 Task: Check the percentage active listings of spa in the last 5 years.
Action: Mouse moved to (837, 196)
Screenshot: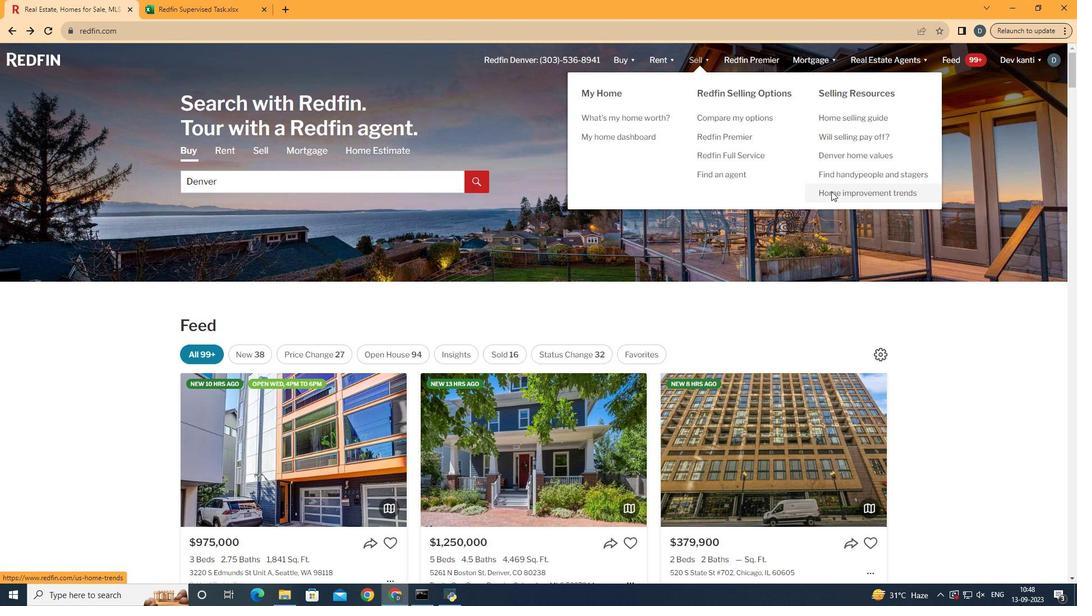 
Action: Mouse pressed left at (837, 196)
Screenshot: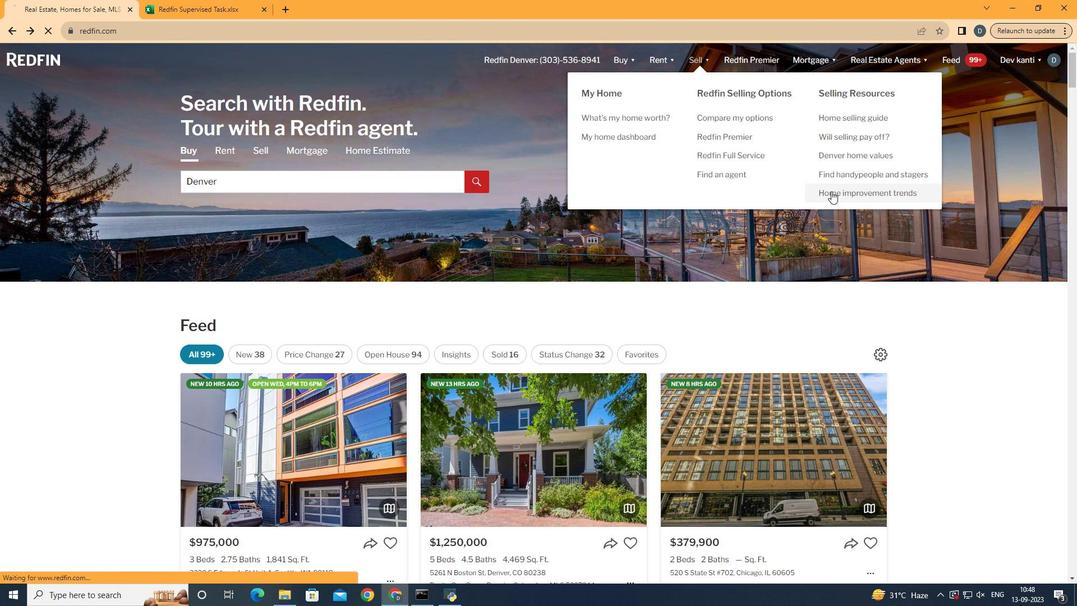 
Action: Mouse moved to (282, 215)
Screenshot: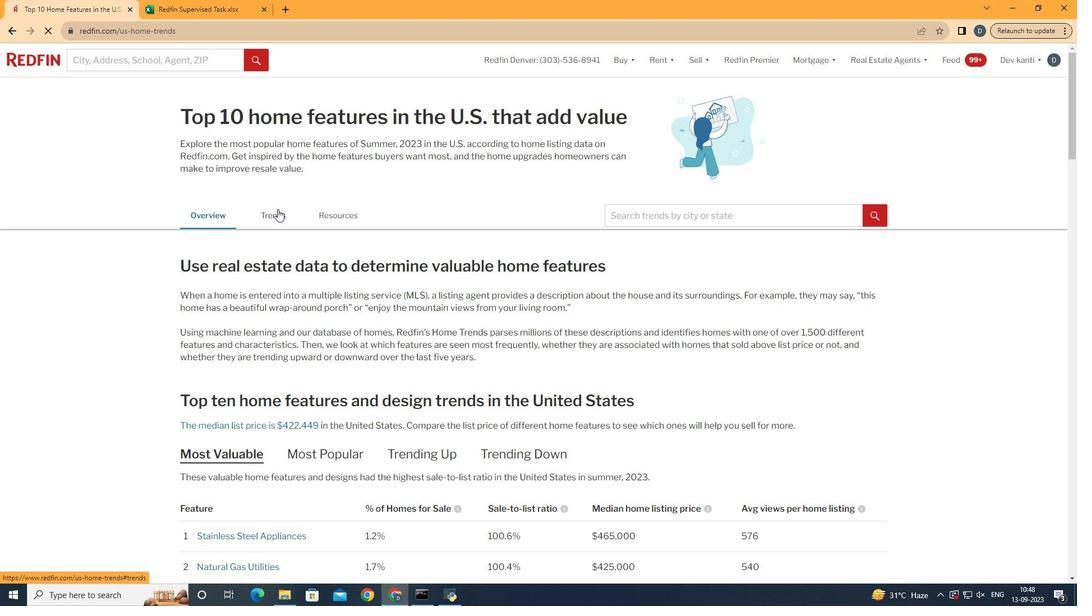 
Action: Mouse pressed left at (282, 215)
Screenshot: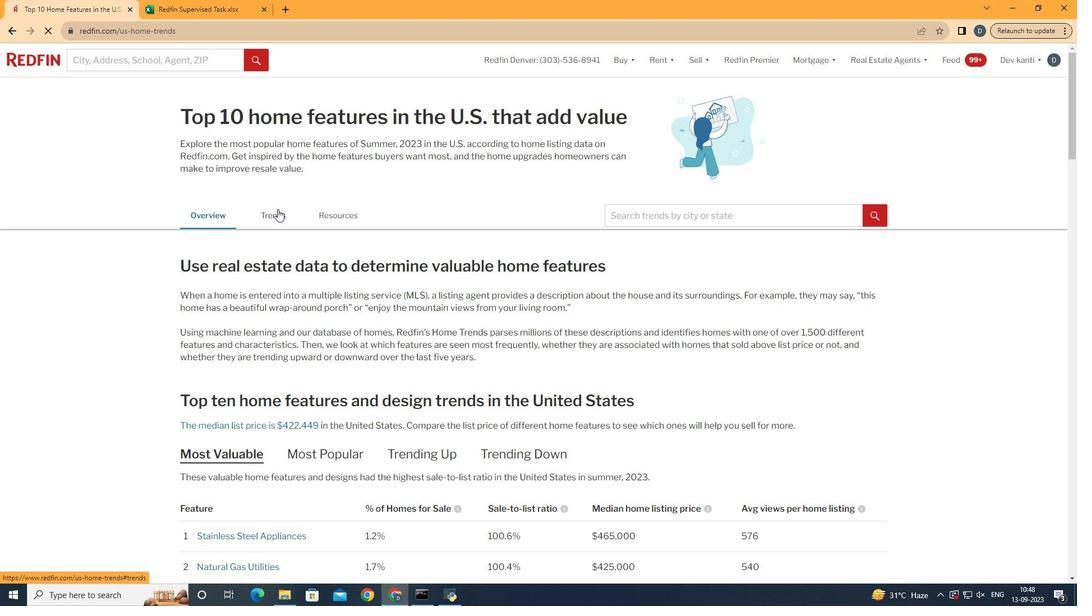
Action: Mouse moved to (389, 337)
Screenshot: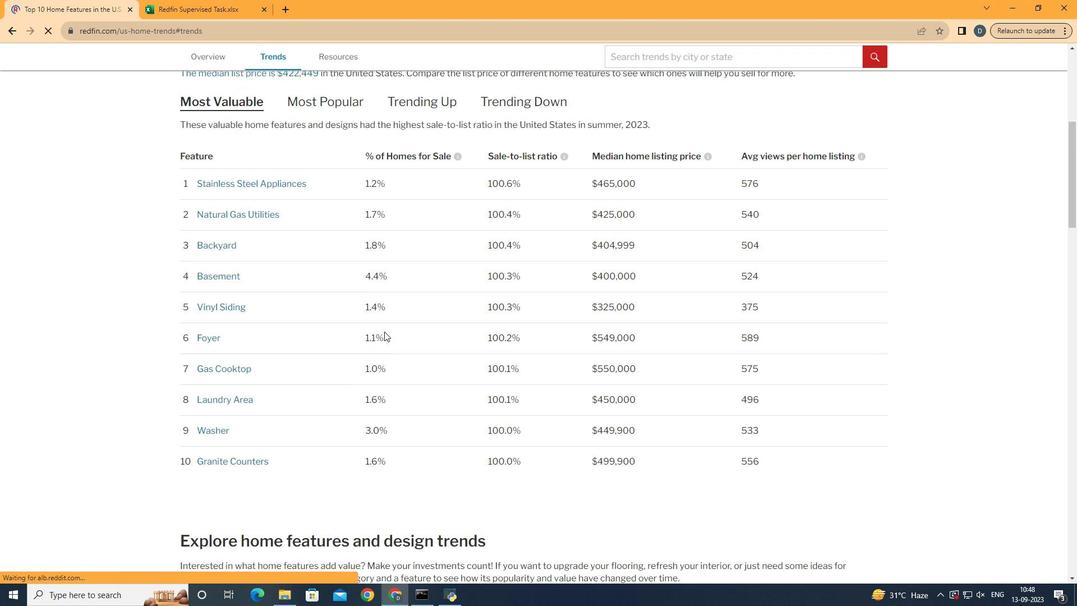 
Action: Mouse scrolled (389, 336) with delta (0, 0)
Screenshot: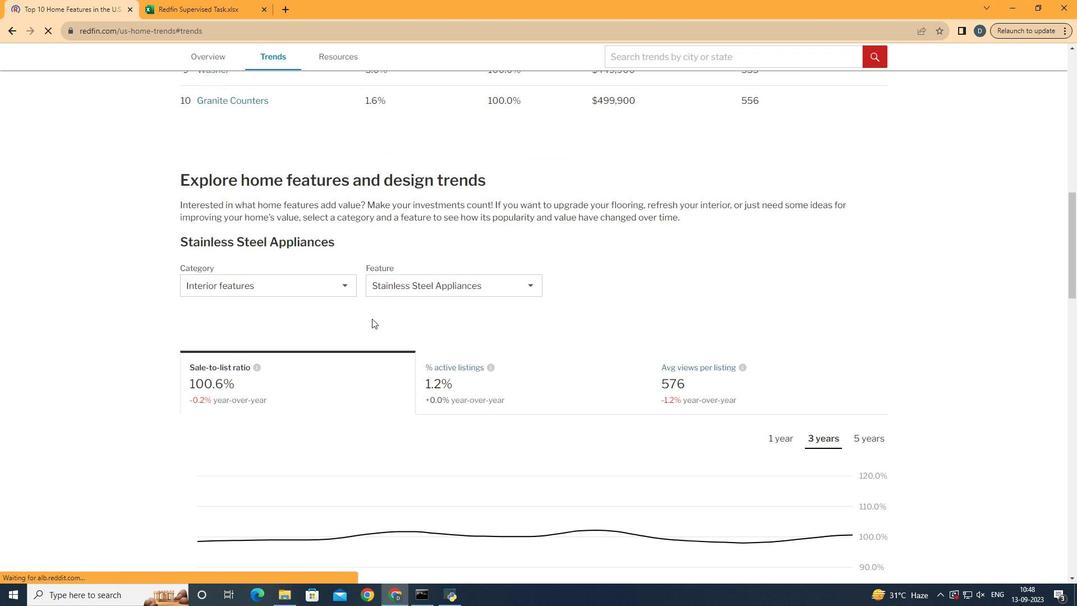 
Action: Mouse scrolled (389, 336) with delta (0, 0)
Screenshot: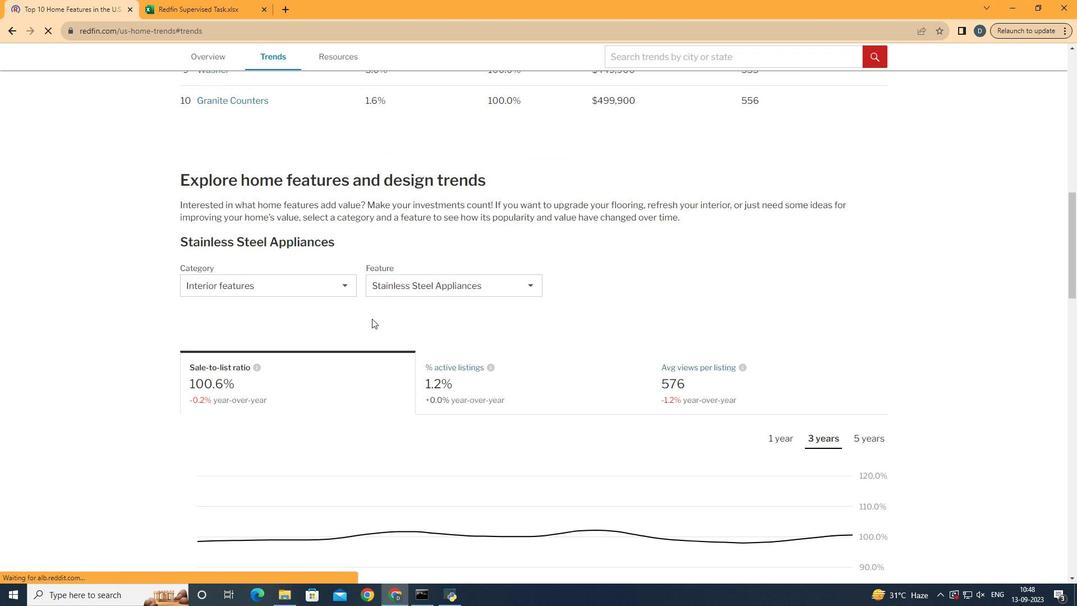 
Action: Mouse scrolled (389, 336) with delta (0, 0)
Screenshot: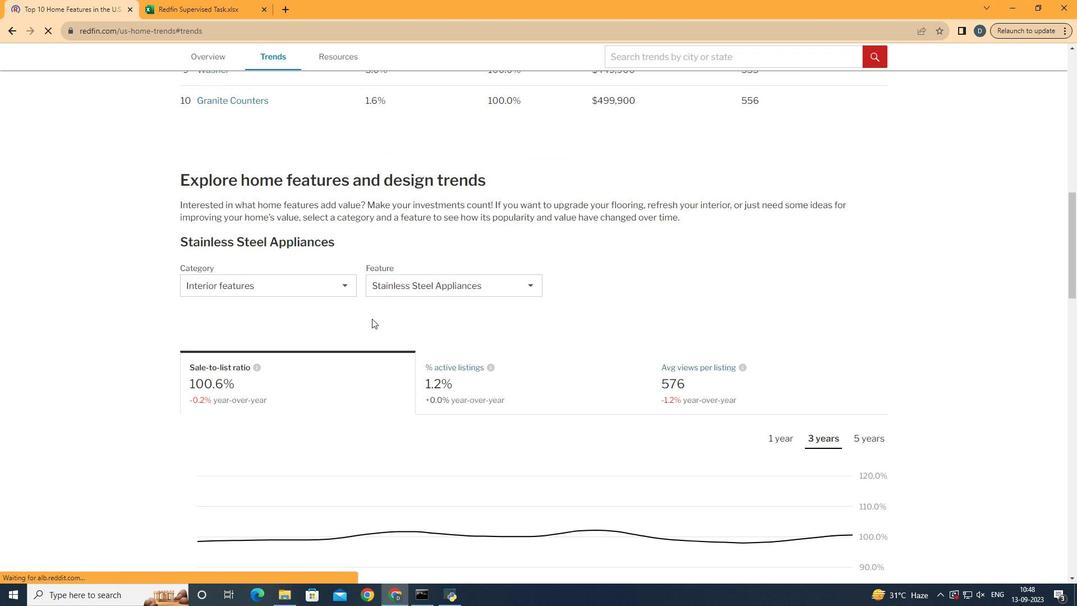 
Action: Mouse scrolled (389, 336) with delta (0, 0)
Screenshot: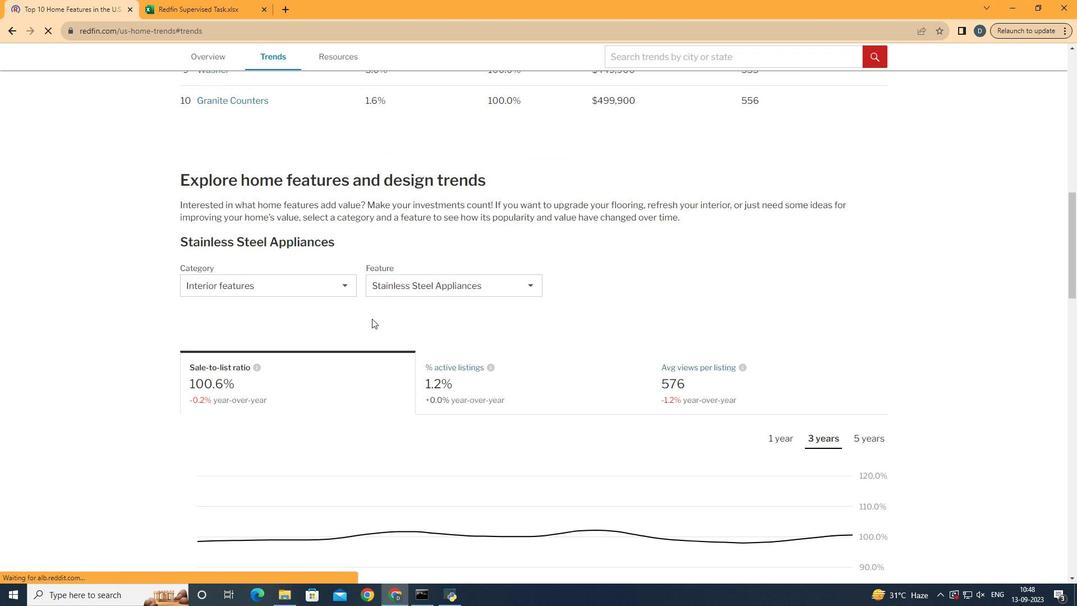 
Action: Mouse scrolled (389, 336) with delta (0, 0)
Screenshot: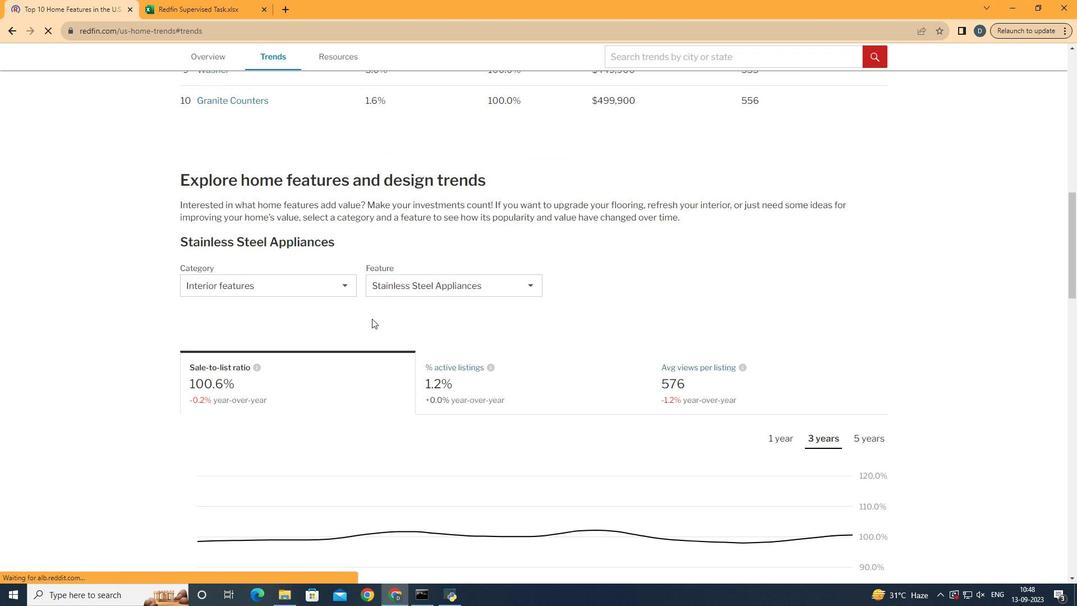 
Action: Mouse scrolled (389, 336) with delta (0, 0)
Screenshot: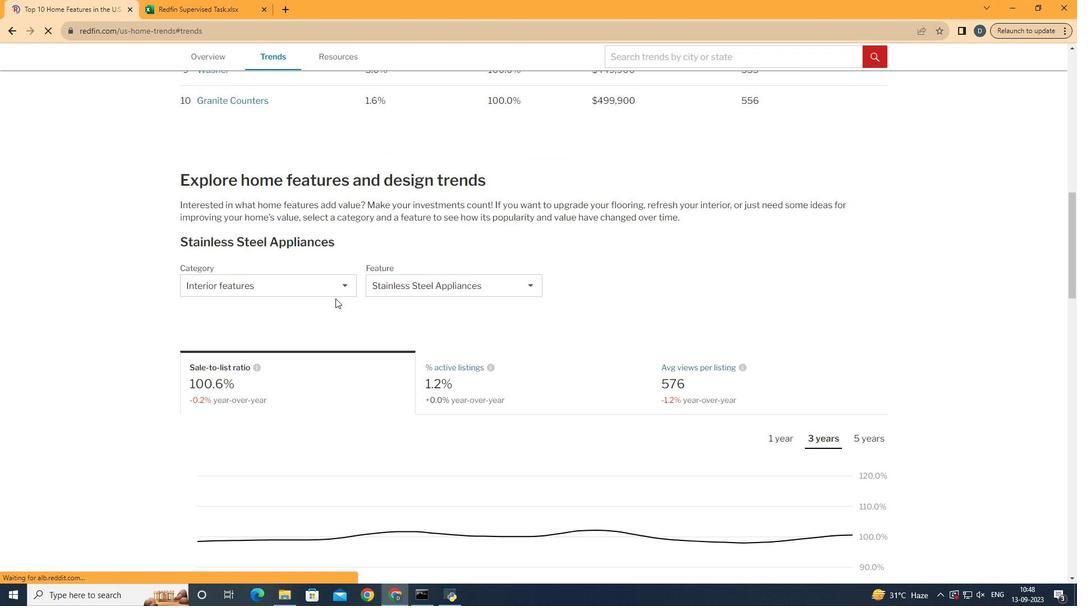 
Action: Mouse moved to (389, 337)
Screenshot: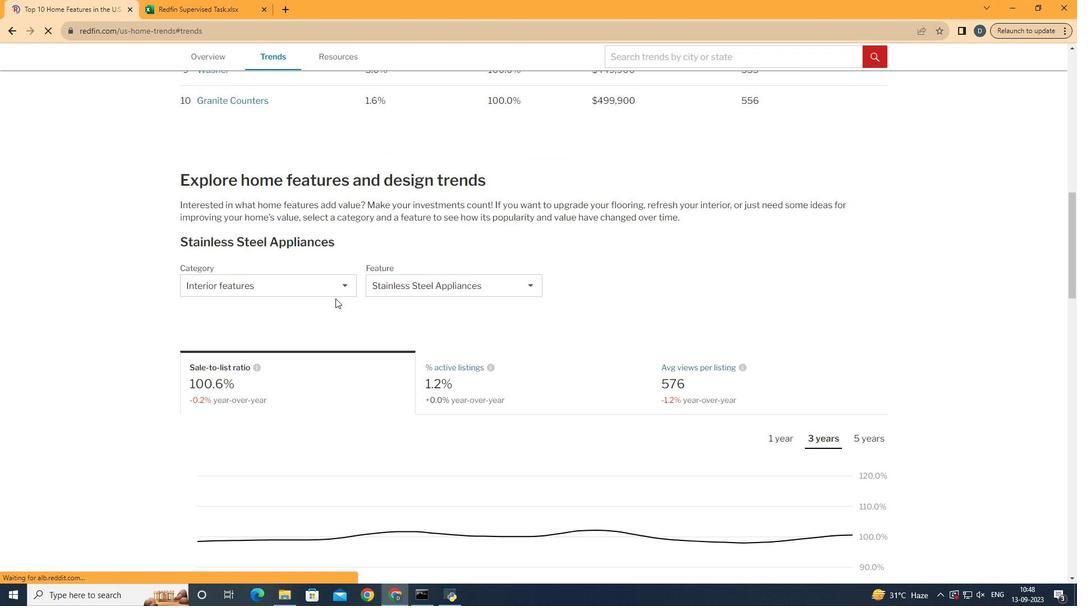 
Action: Mouse scrolled (389, 336) with delta (0, 0)
Screenshot: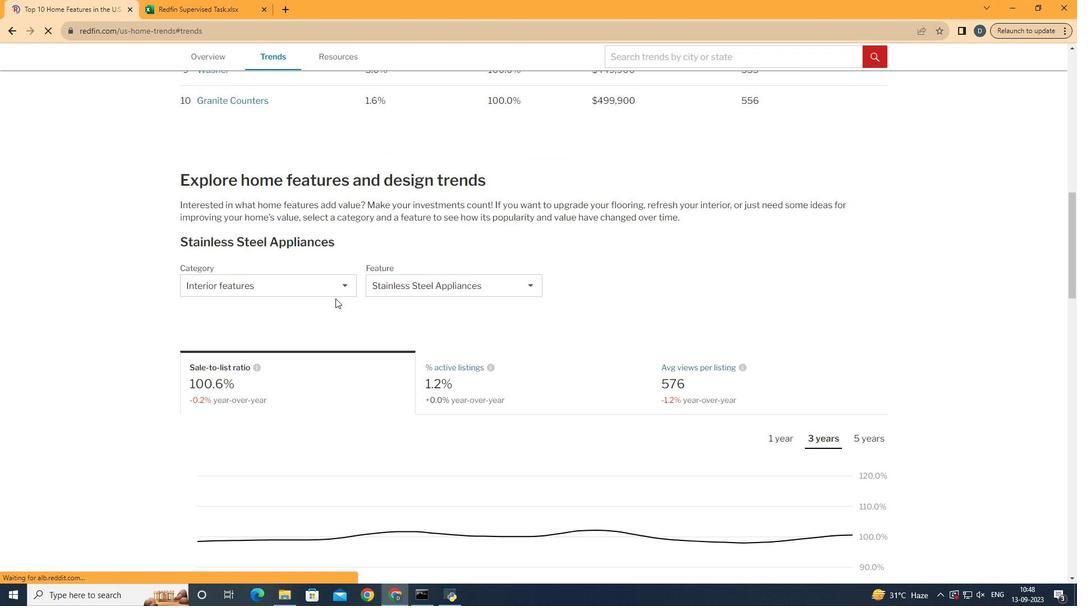 
Action: Mouse moved to (319, 288)
Screenshot: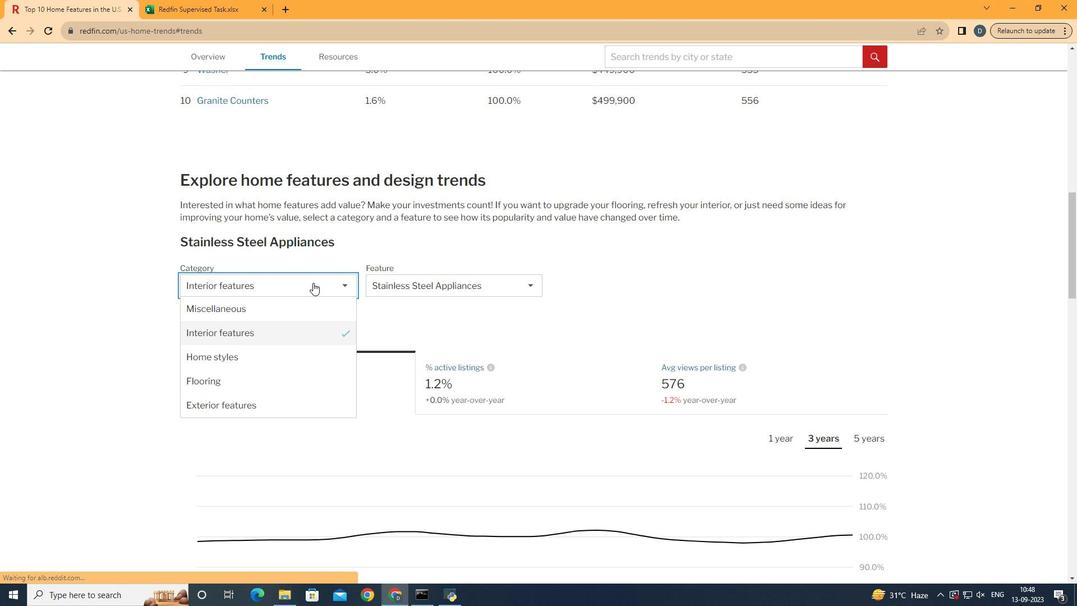 
Action: Mouse pressed left at (319, 288)
Screenshot: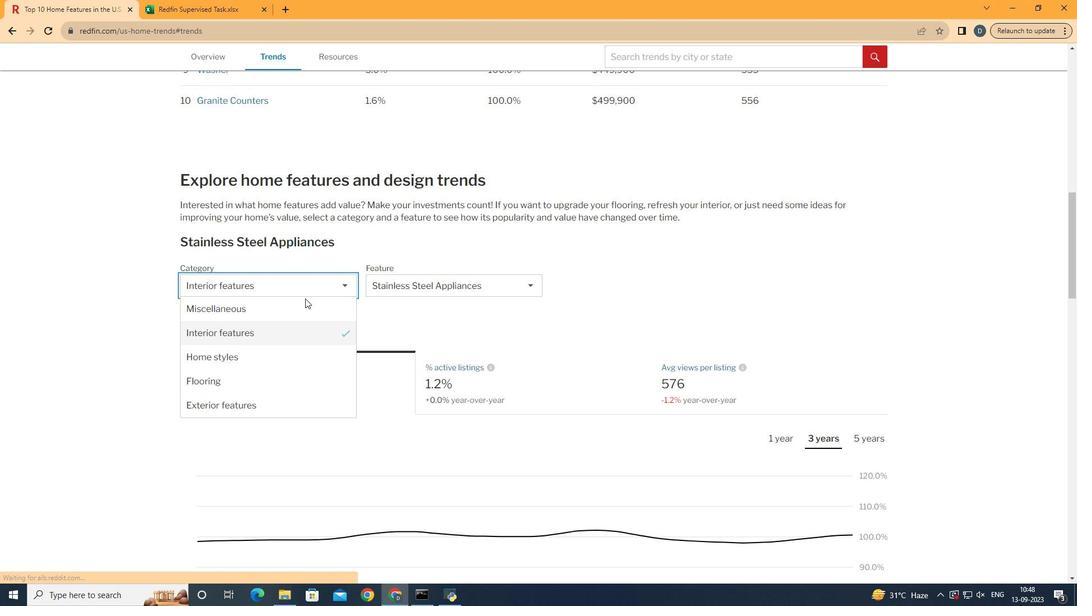 
Action: Mouse moved to (300, 341)
Screenshot: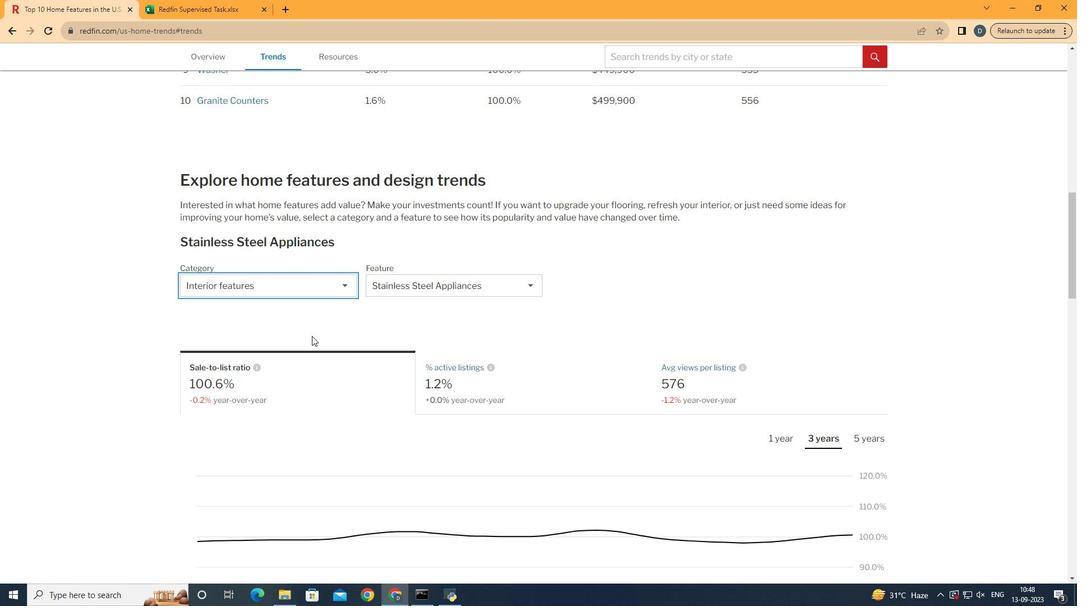 
Action: Mouse pressed left at (300, 341)
Screenshot: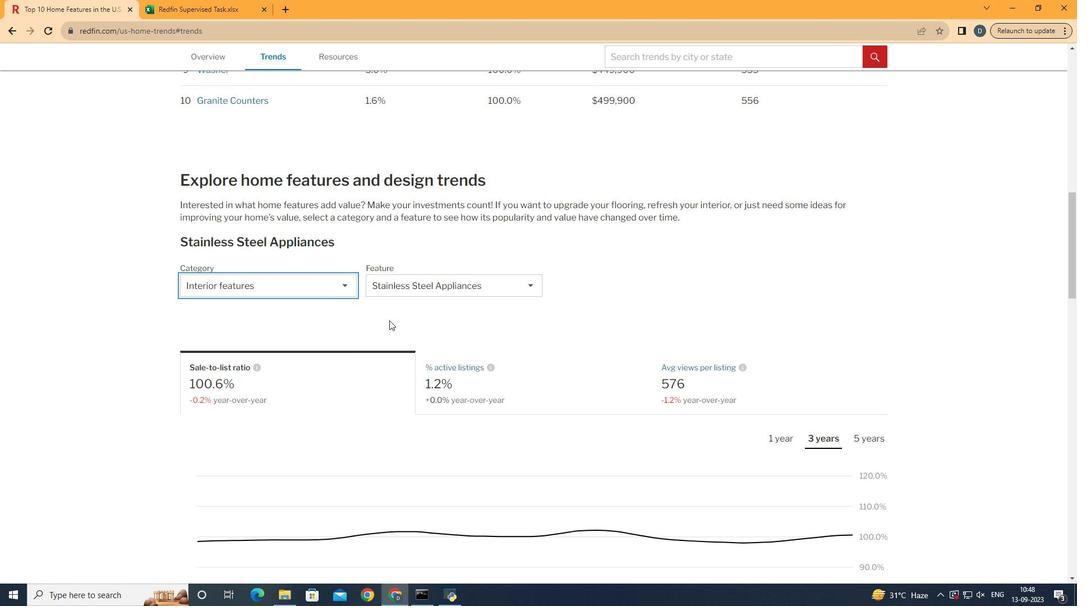 
Action: Mouse moved to (490, 299)
Screenshot: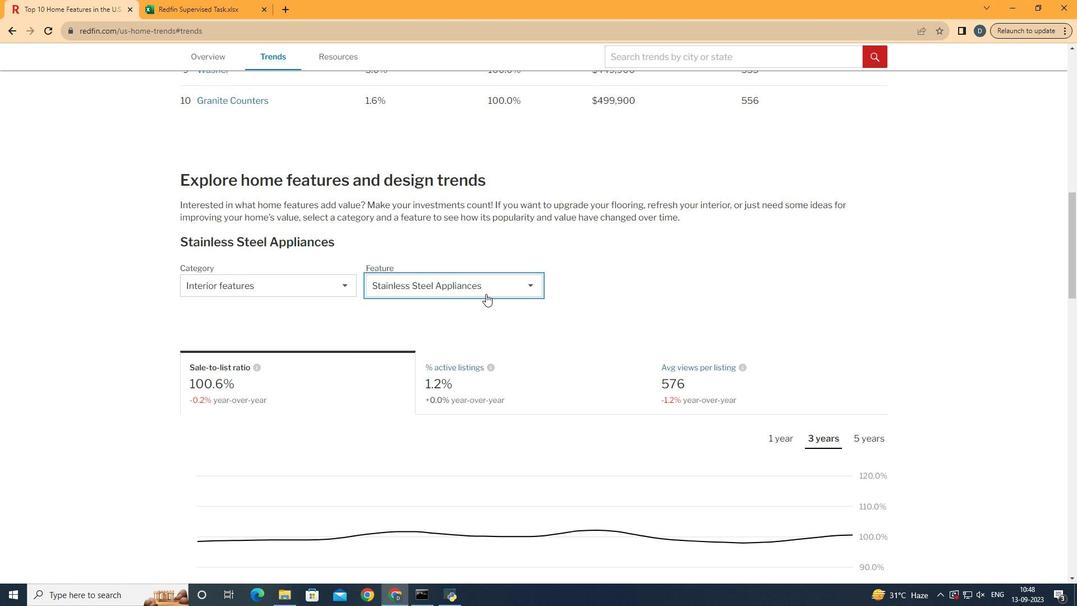 
Action: Mouse pressed left at (490, 299)
Screenshot: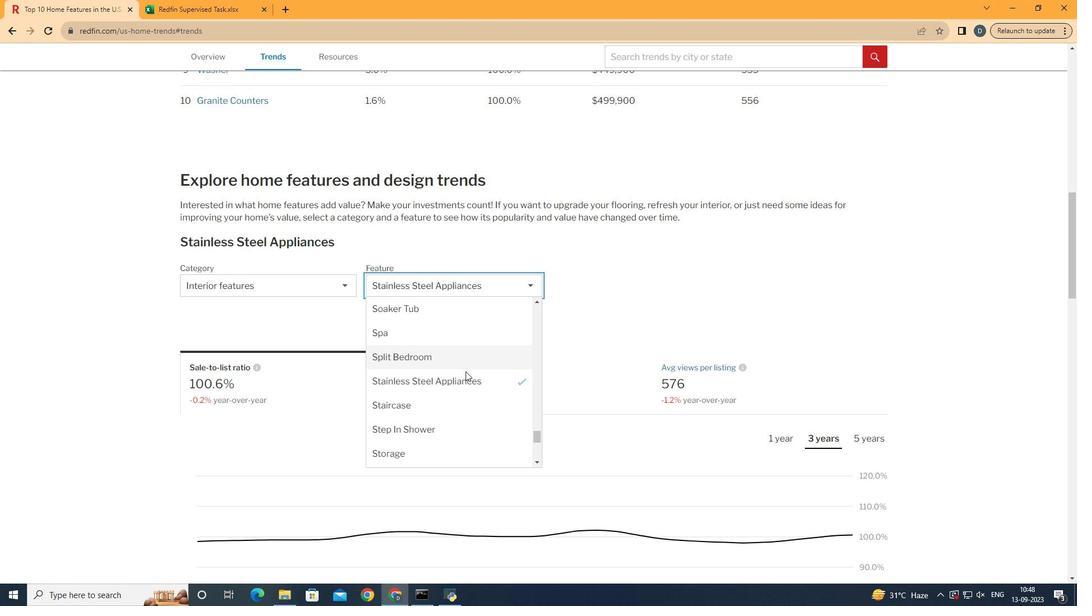 
Action: Mouse moved to (484, 341)
Screenshot: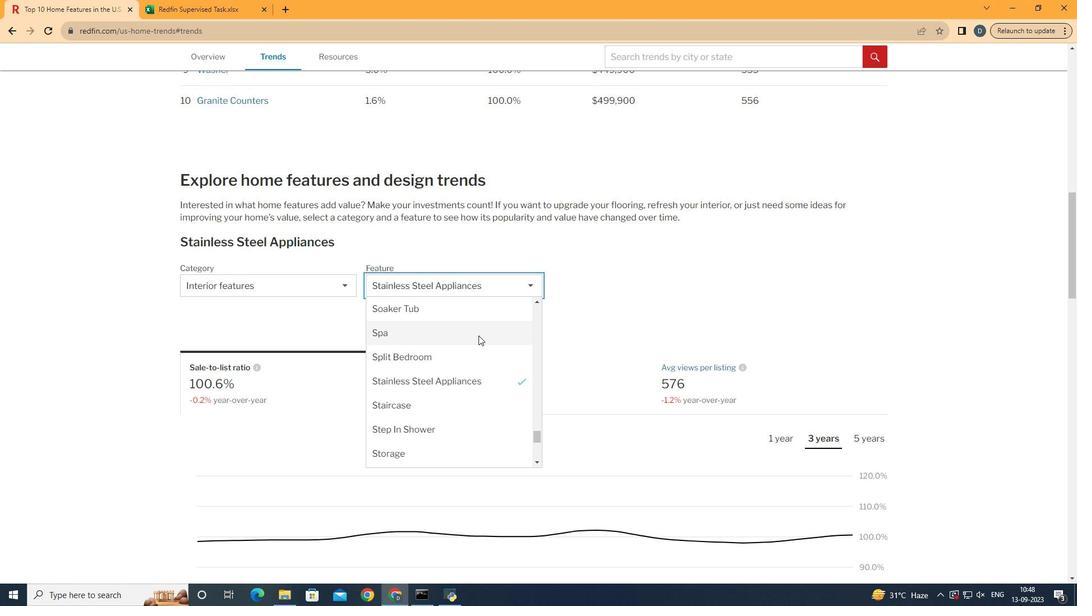 
Action: Mouse pressed left at (484, 341)
Screenshot: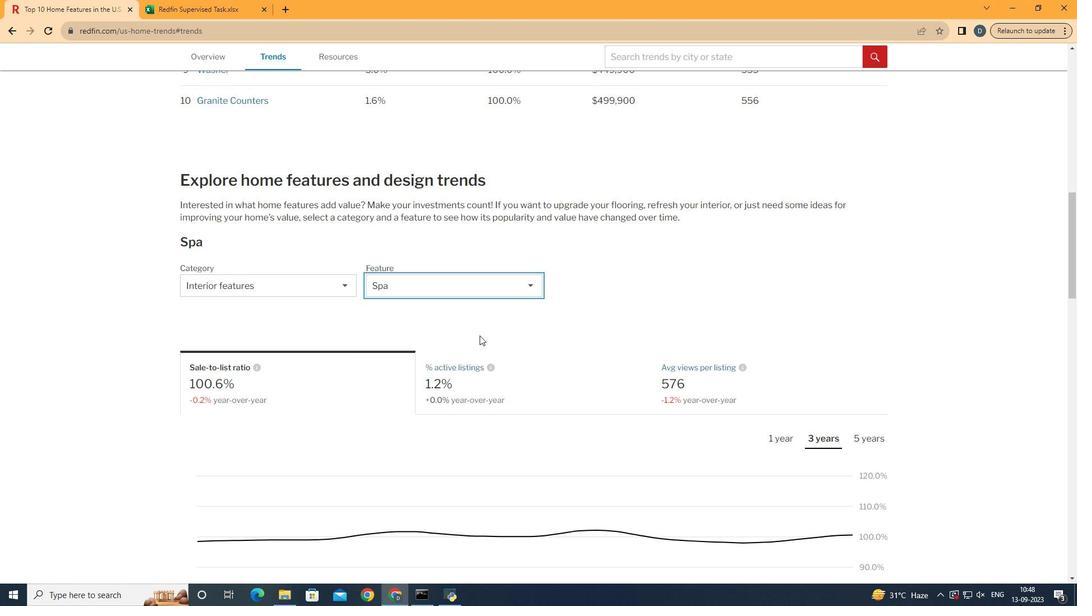 
Action: Mouse moved to (578, 383)
Screenshot: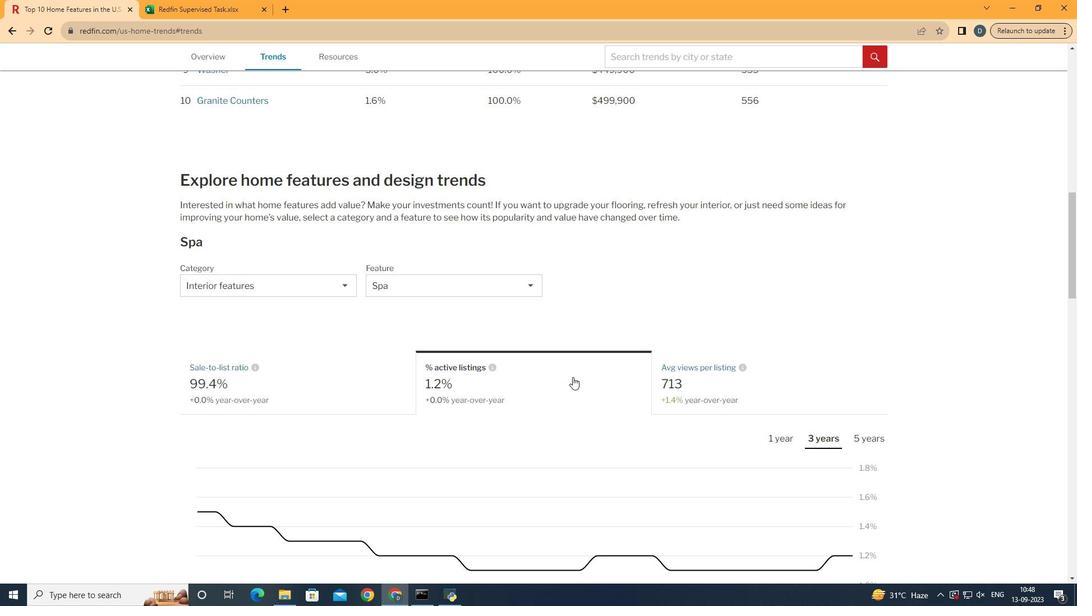 
Action: Mouse pressed left at (578, 383)
Screenshot: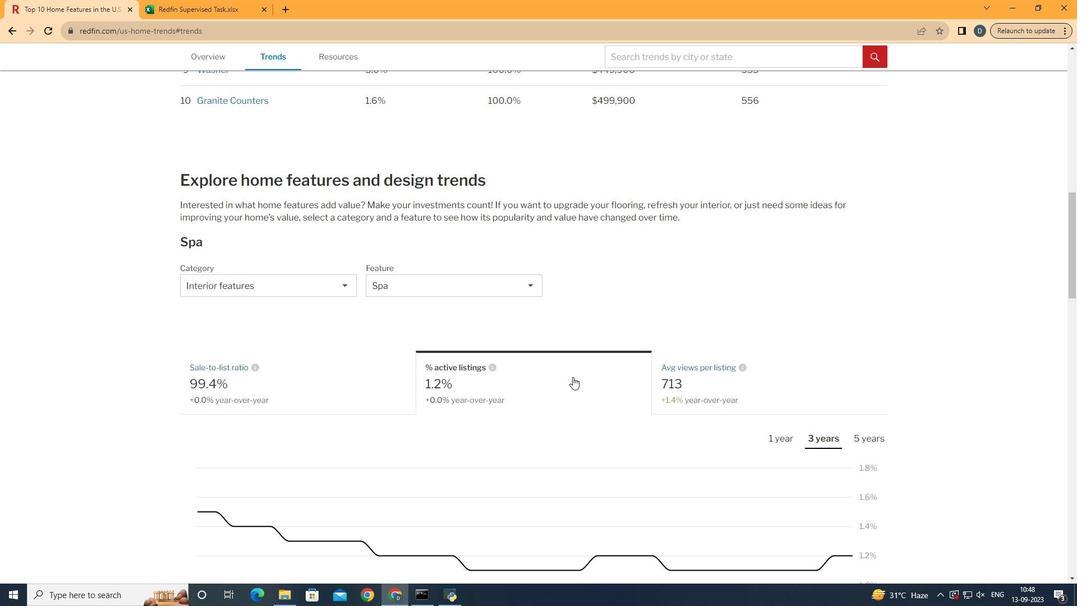
Action: Mouse moved to (871, 442)
Screenshot: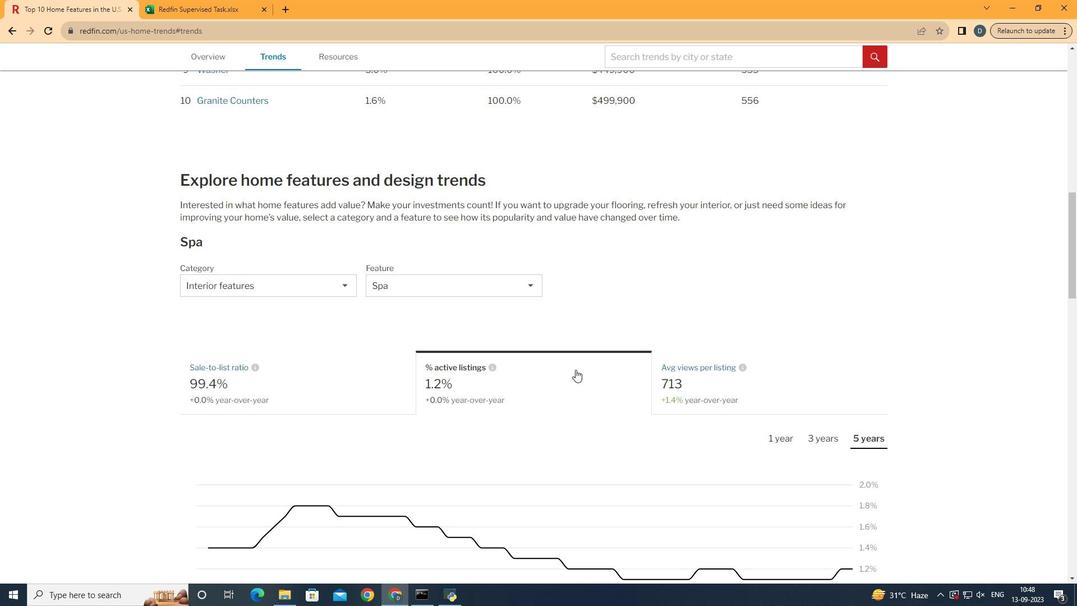 
Action: Mouse pressed left at (871, 442)
Screenshot: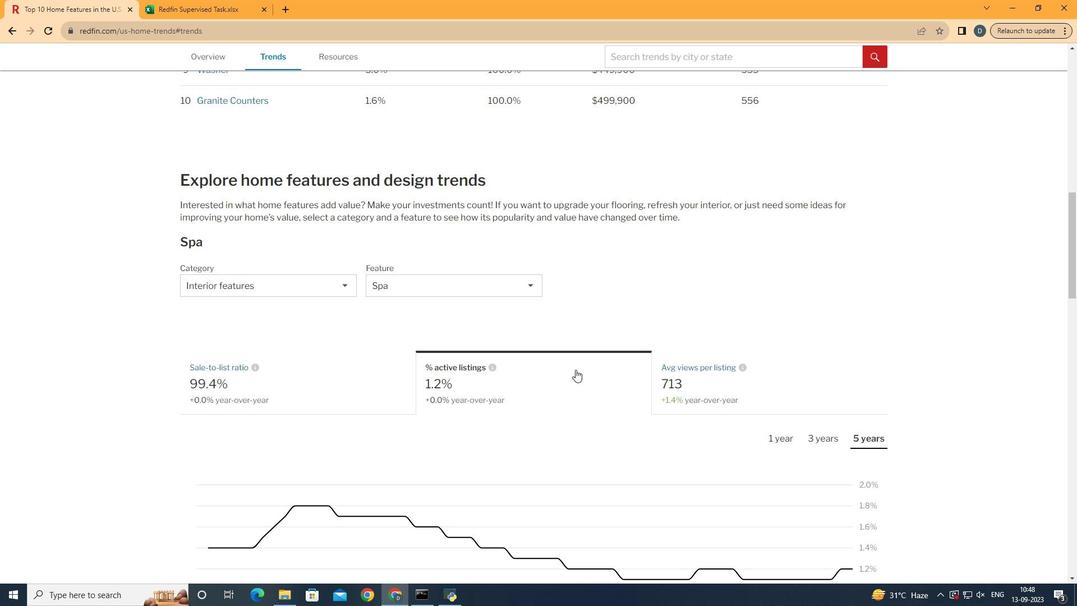 
Action: Mouse moved to (565, 363)
Screenshot: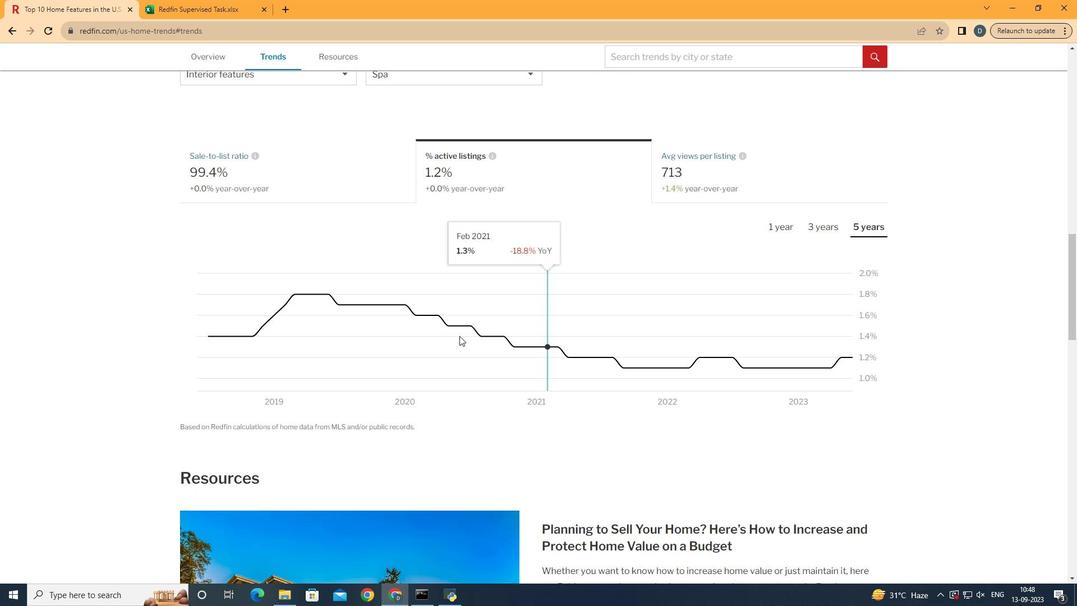 
Action: Mouse scrolled (565, 363) with delta (0, 0)
Screenshot: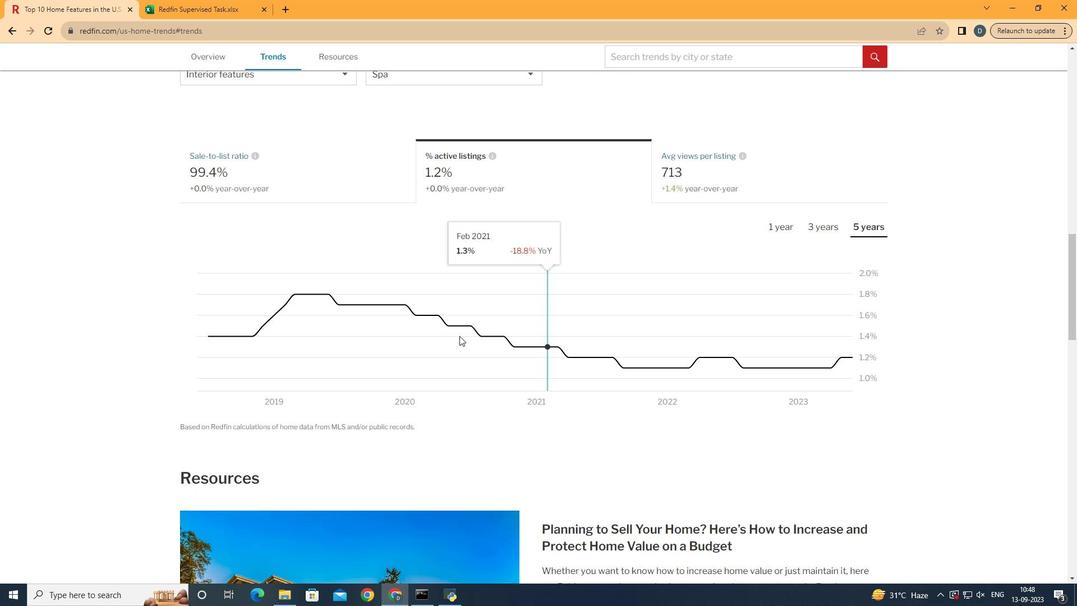 
Action: Mouse moved to (563, 363)
Screenshot: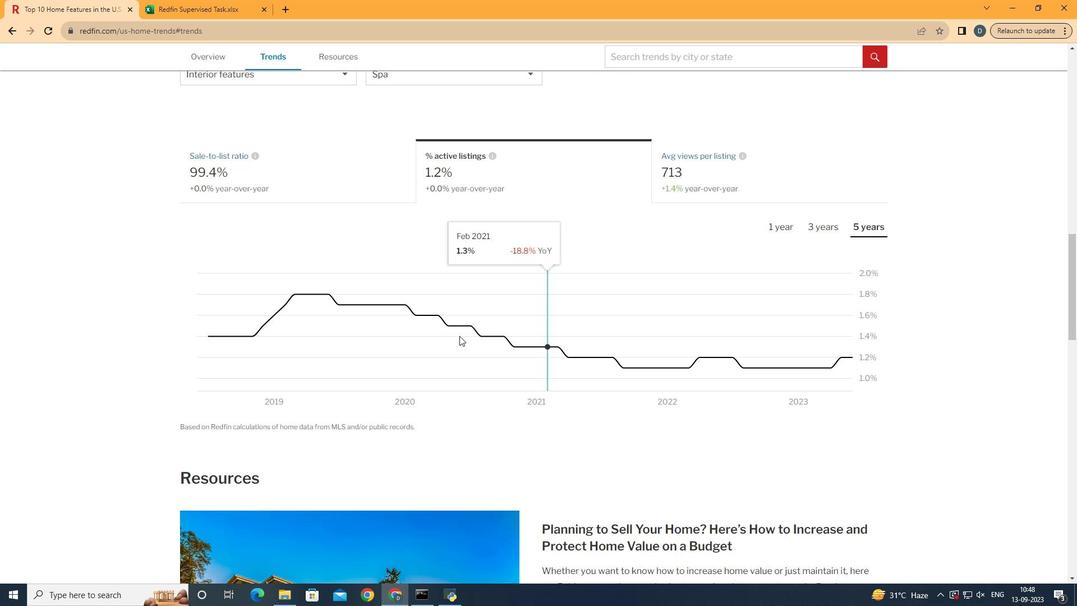 
Action: Mouse scrolled (563, 363) with delta (0, 0)
Screenshot: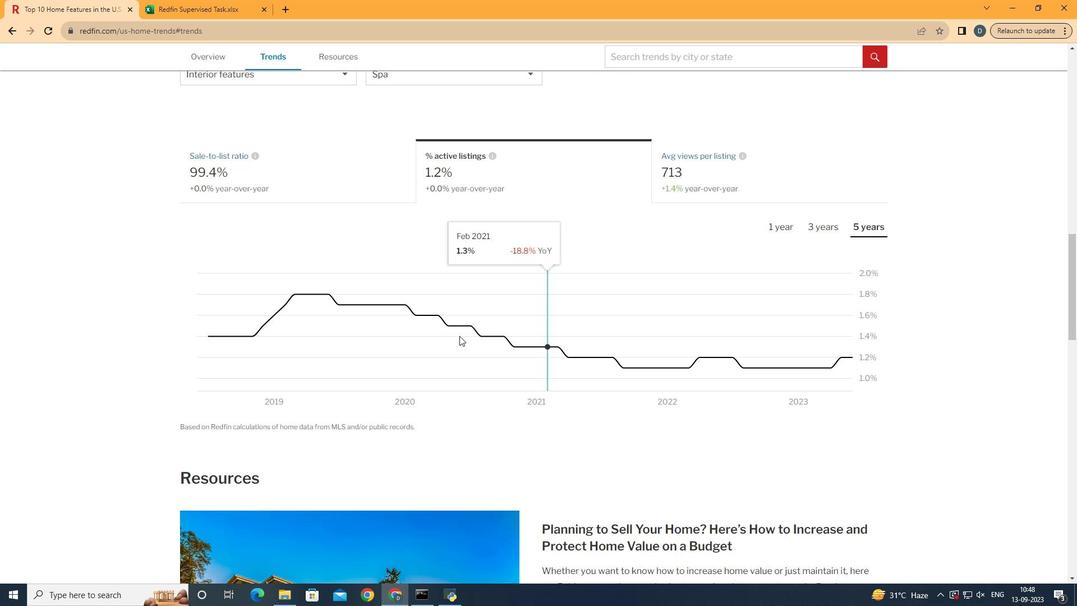 
Action: Mouse moved to (562, 362)
Screenshot: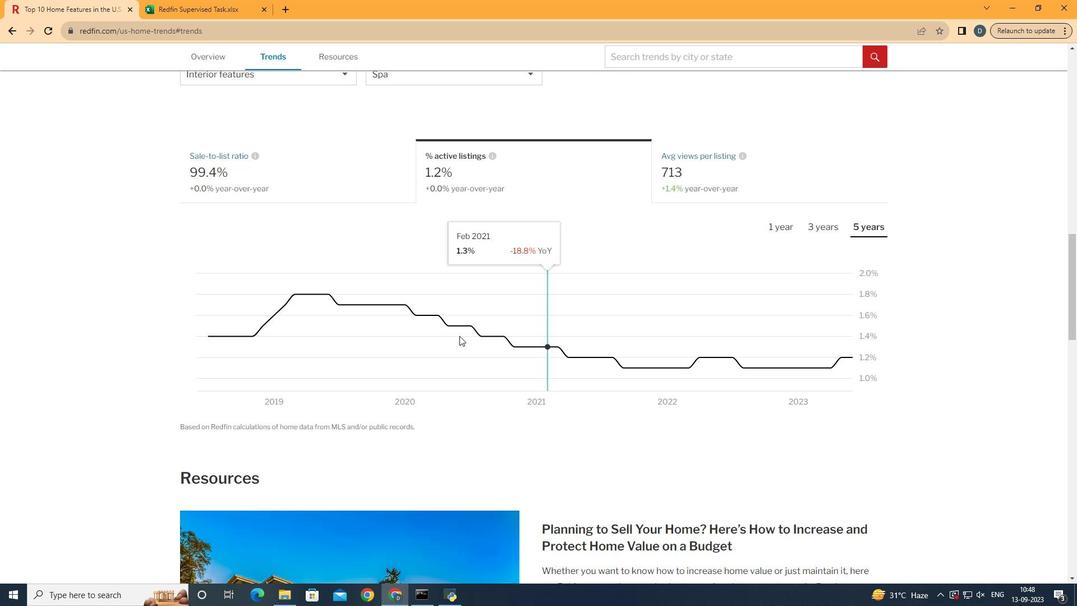 
Action: Mouse scrolled (562, 361) with delta (0, 0)
Screenshot: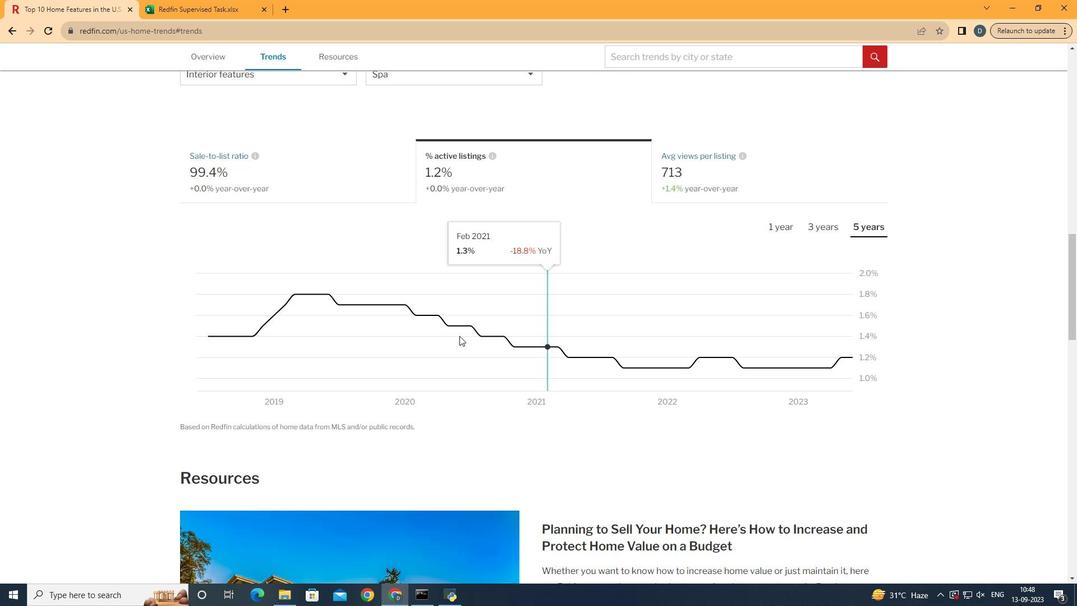 
Action: Mouse moved to (560, 361)
Screenshot: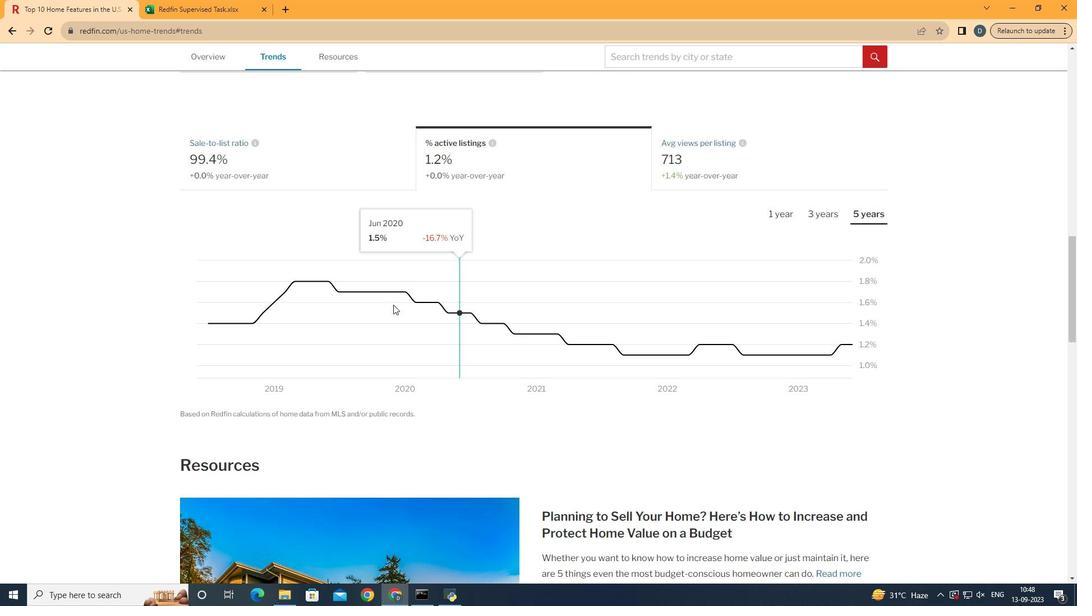 
Action: Mouse scrolled (560, 361) with delta (0, 0)
Screenshot: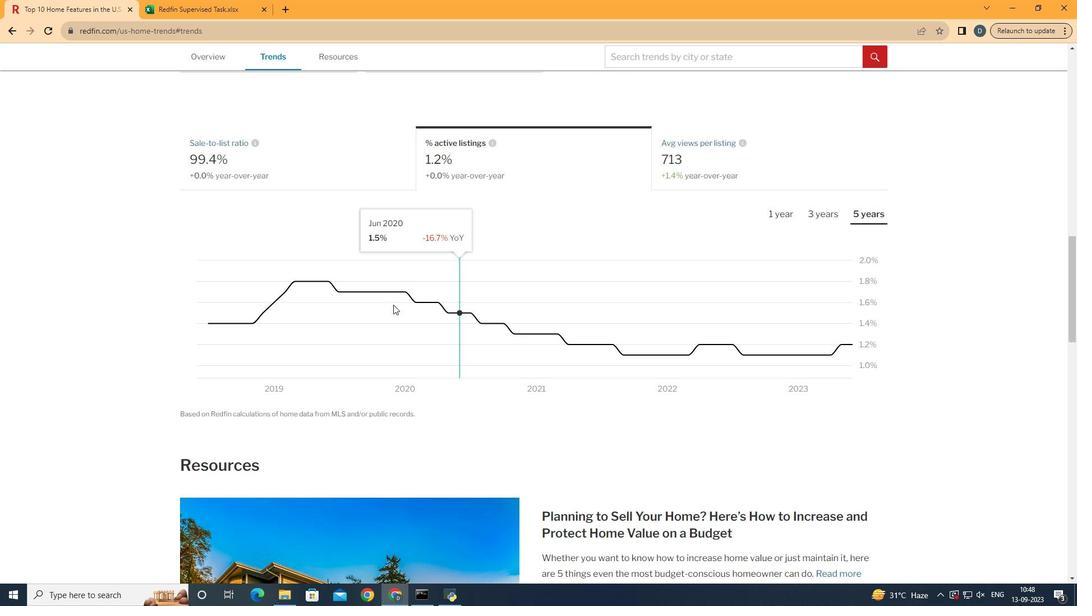 
Action: Mouse moved to (870, 351)
Screenshot: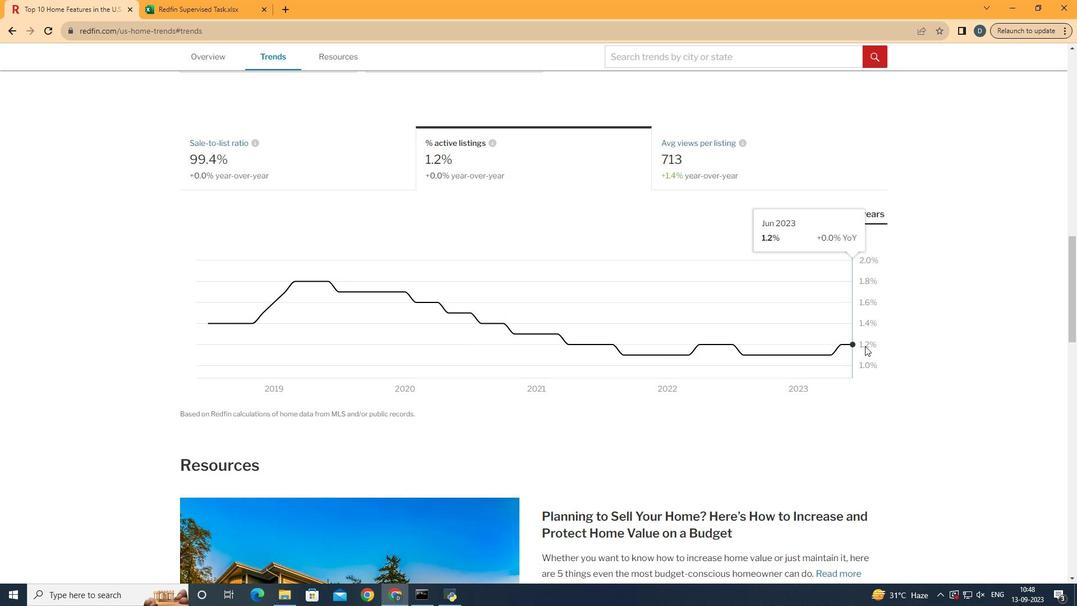 
